 Task: Sort the products in the category "Tortillas" by relevance.
Action: Mouse moved to (15, 81)
Screenshot: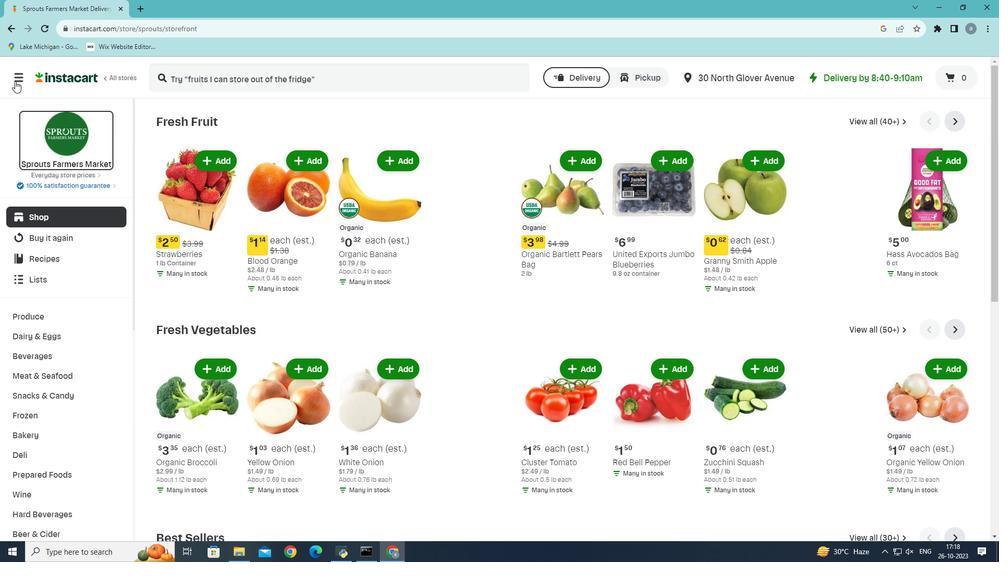 
Action: Mouse pressed left at (15, 81)
Screenshot: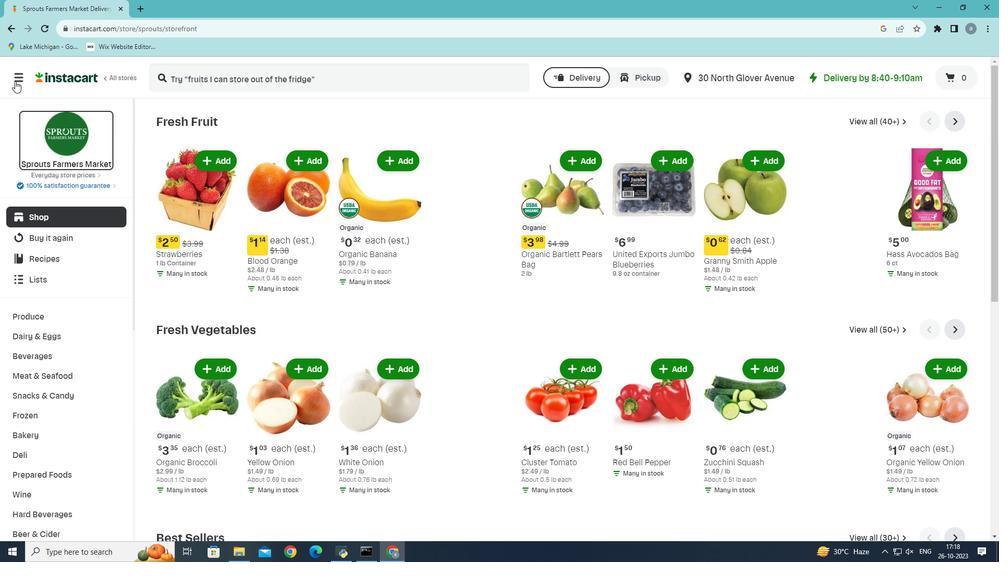 
Action: Mouse moved to (45, 300)
Screenshot: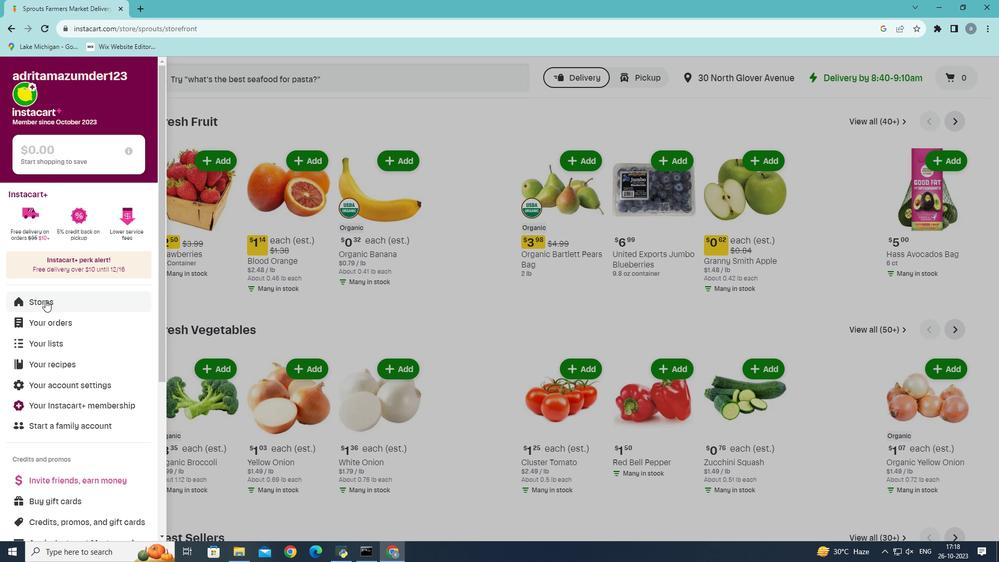 
Action: Mouse pressed left at (45, 300)
Screenshot: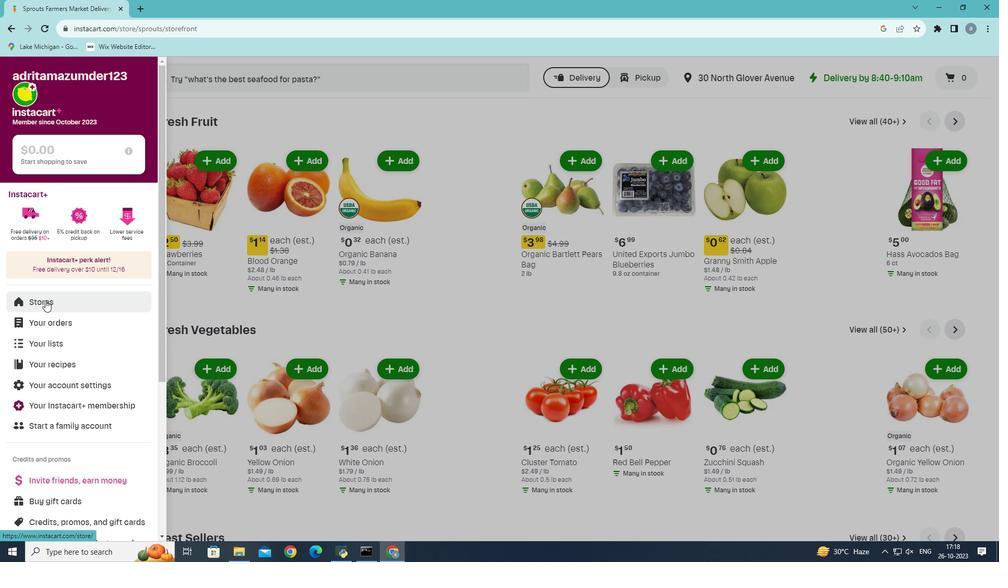 
Action: Mouse moved to (250, 118)
Screenshot: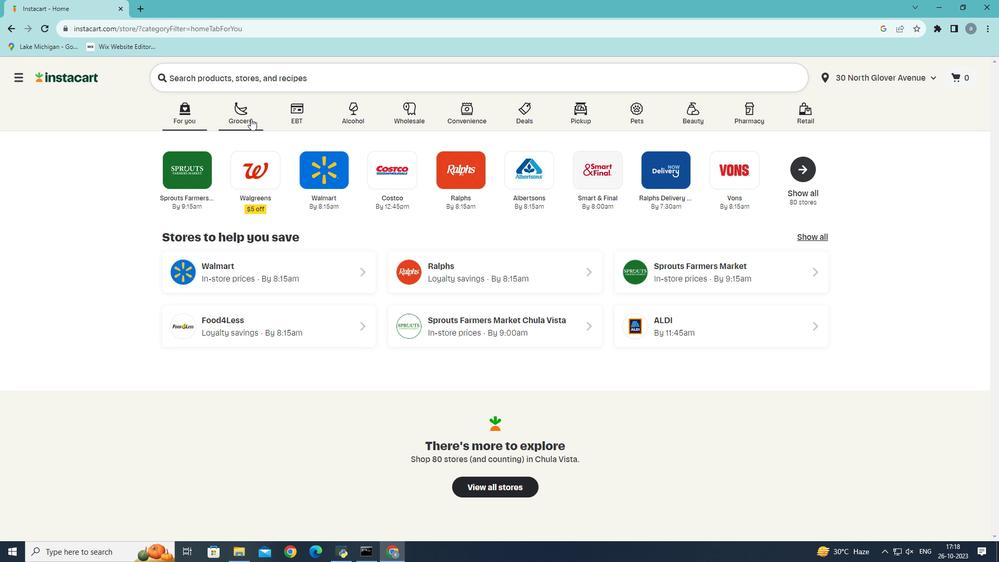 
Action: Mouse pressed left at (250, 118)
Screenshot: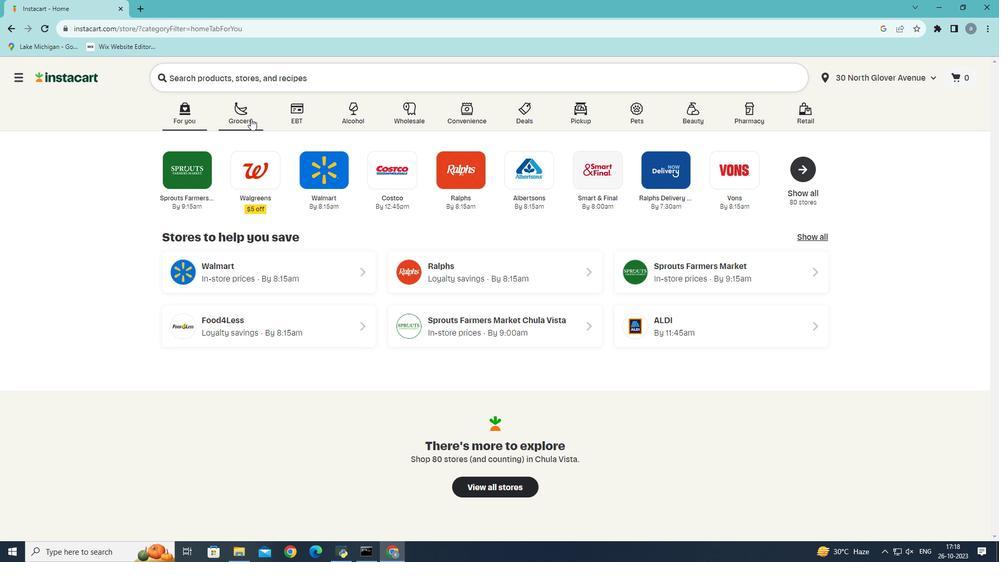 
Action: Mouse moved to (220, 302)
Screenshot: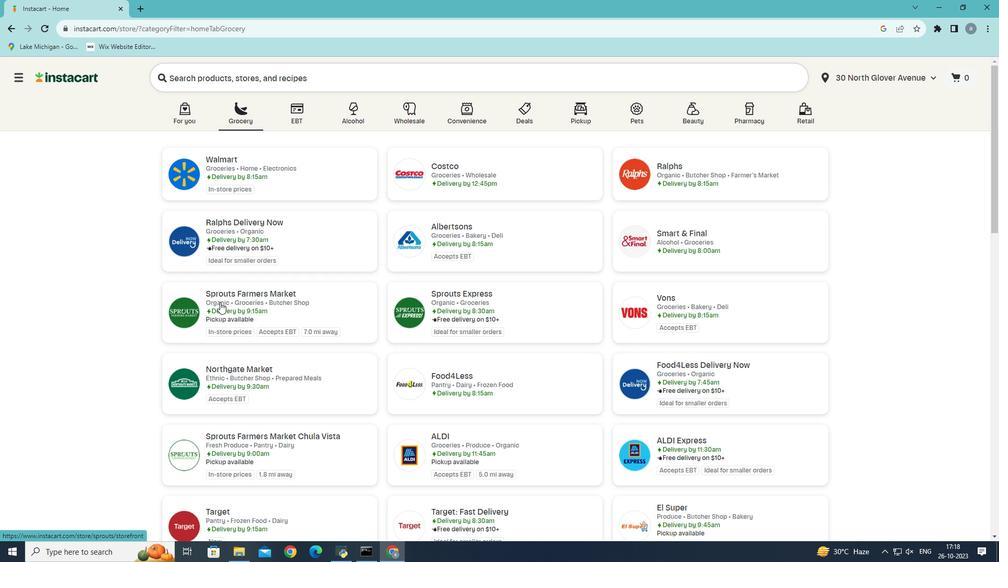 
Action: Mouse pressed left at (220, 302)
Screenshot: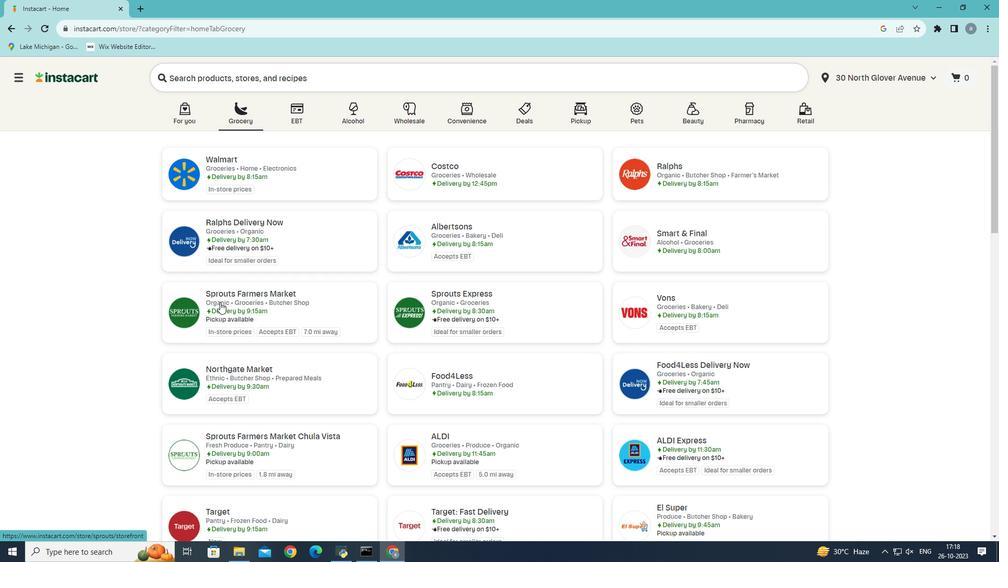 
Action: Mouse moved to (34, 431)
Screenshot: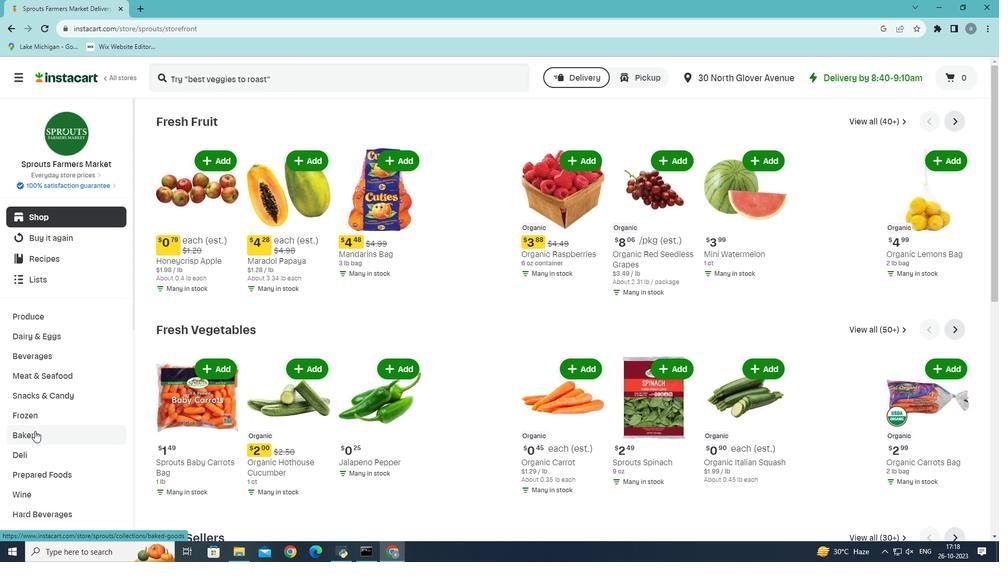 
Action: Mouse pressed left at (34, 431)
Screenshot: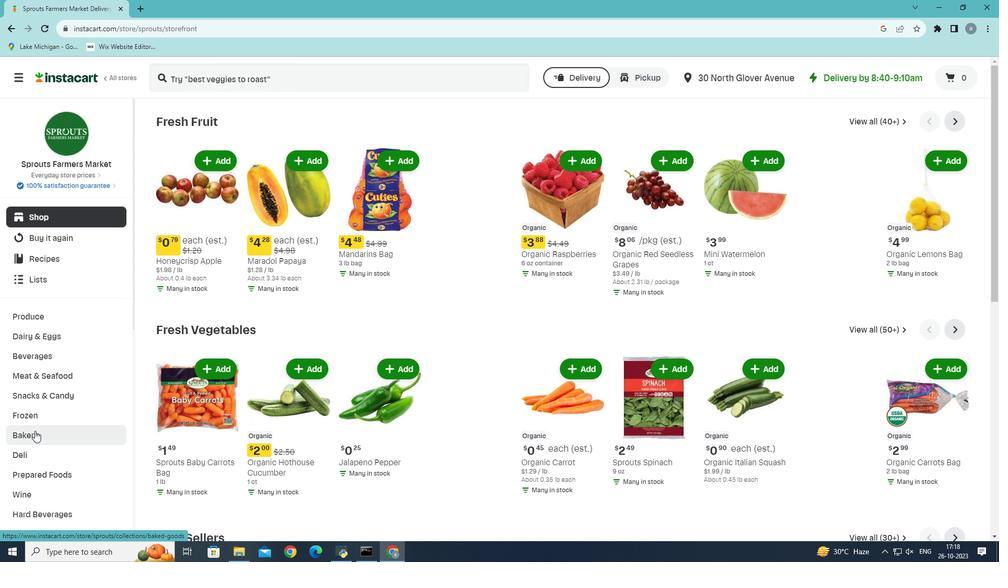 
Action: Mouse moved to (797, 141)
Screenshot: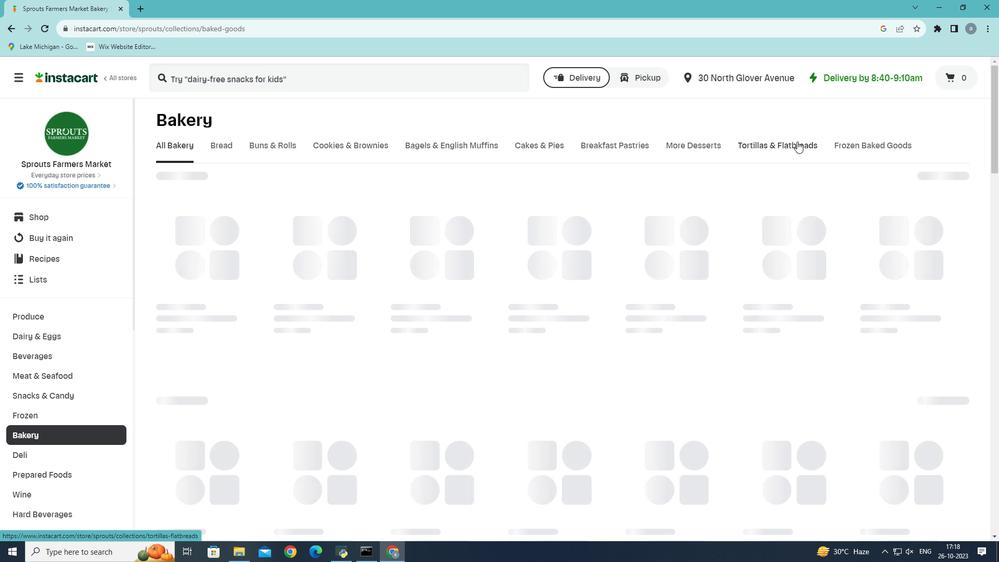 
Action: Mouse pressed left at (797, 141)
Screenshot: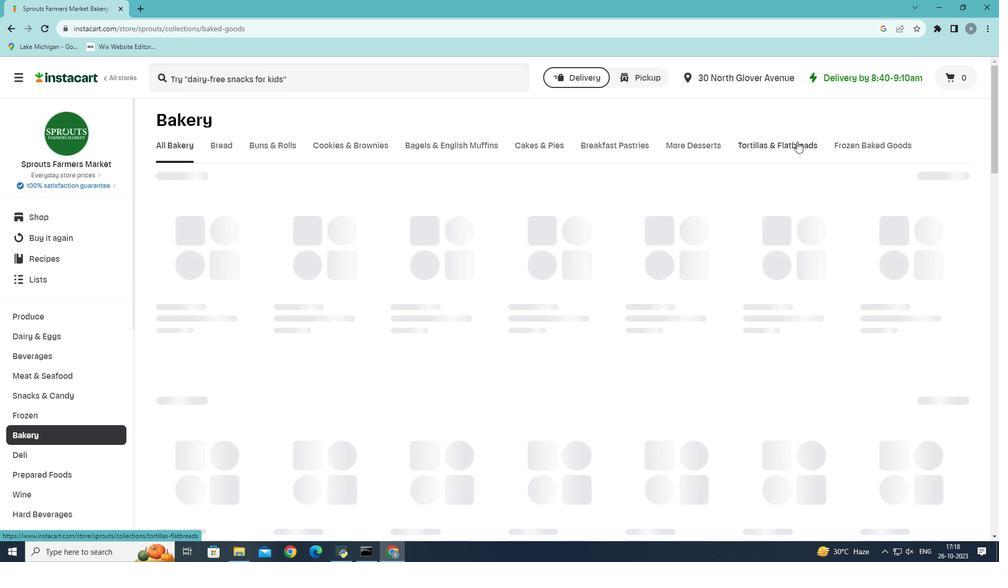 
Action: Mouse moved to (246, 186)
Screenshot: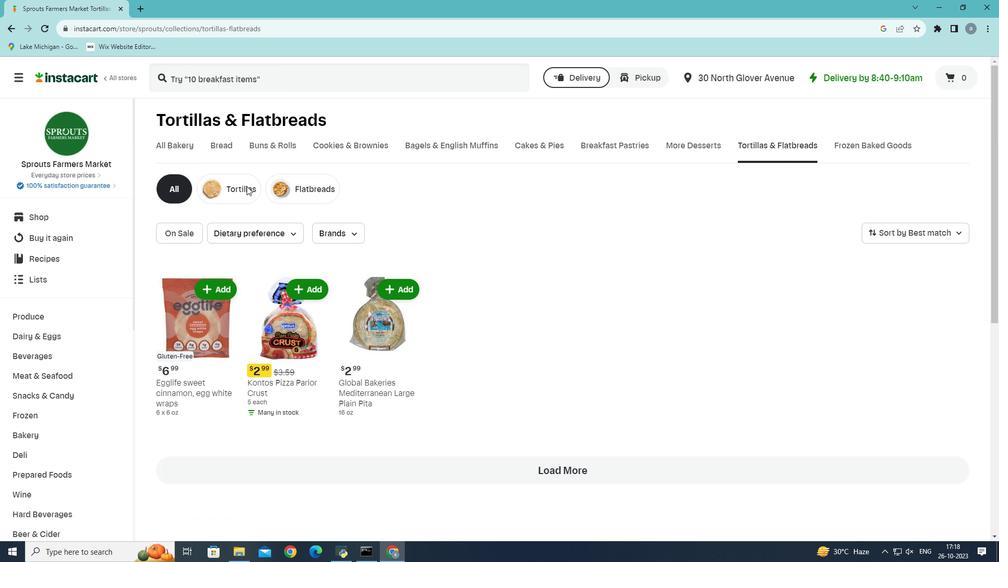 
Action: Mouse pressed left at (246, 186)
Screenshot: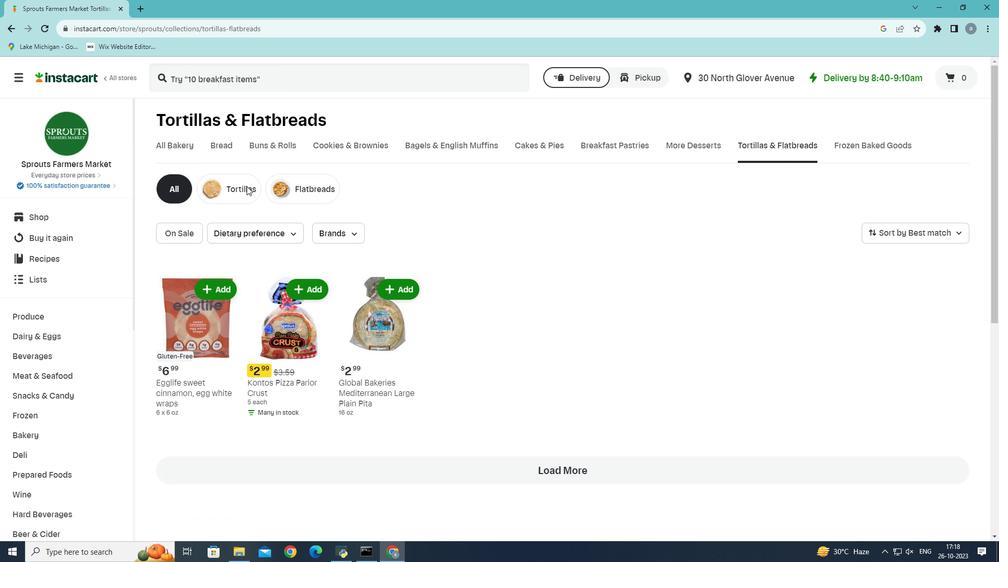 
Action: Mouse moved to (956, 231)
Screenshot: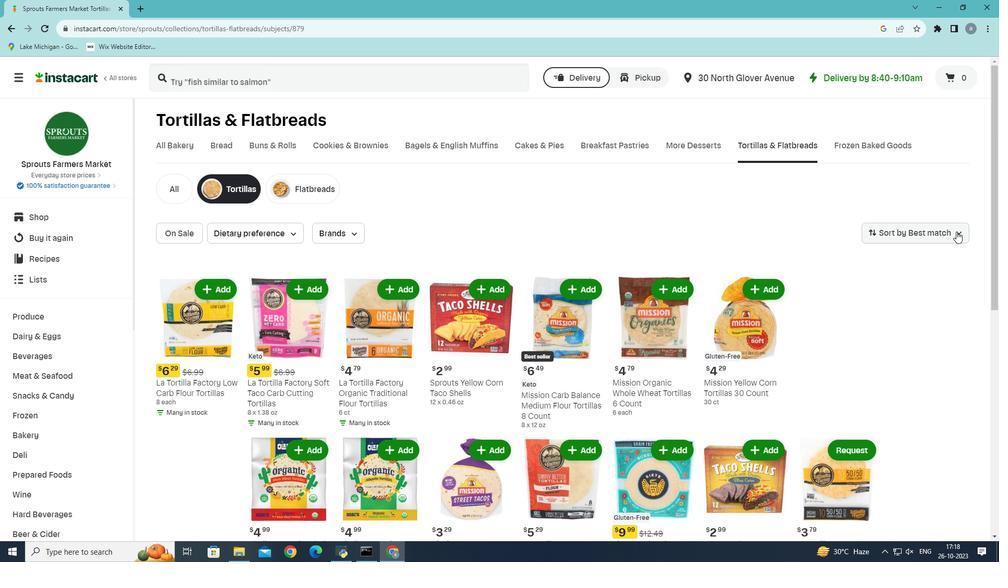 
Action: Mouse pressed left at (956, 231)
Screenshot: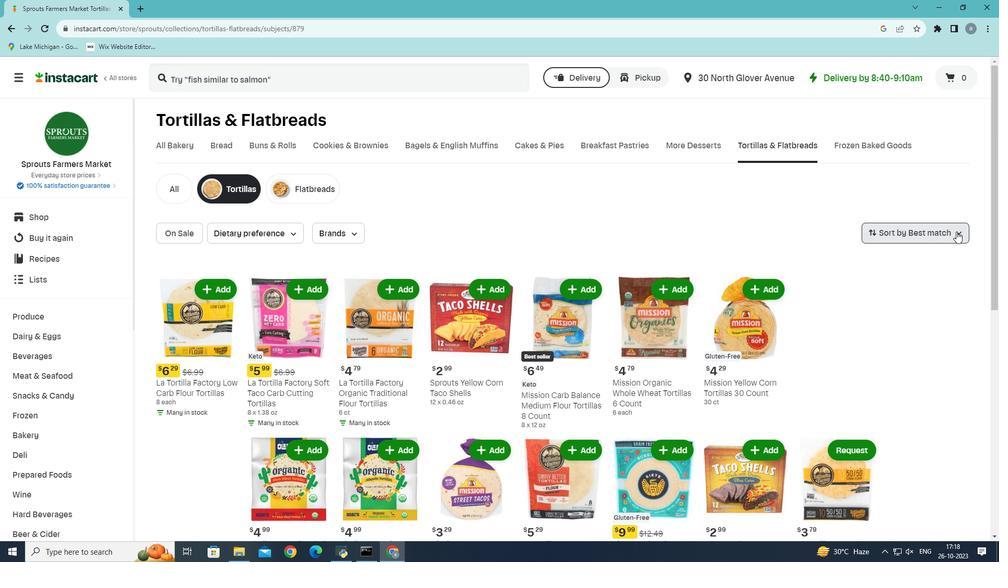 
Action: Mouse moved to (877, 386)
Screenshot: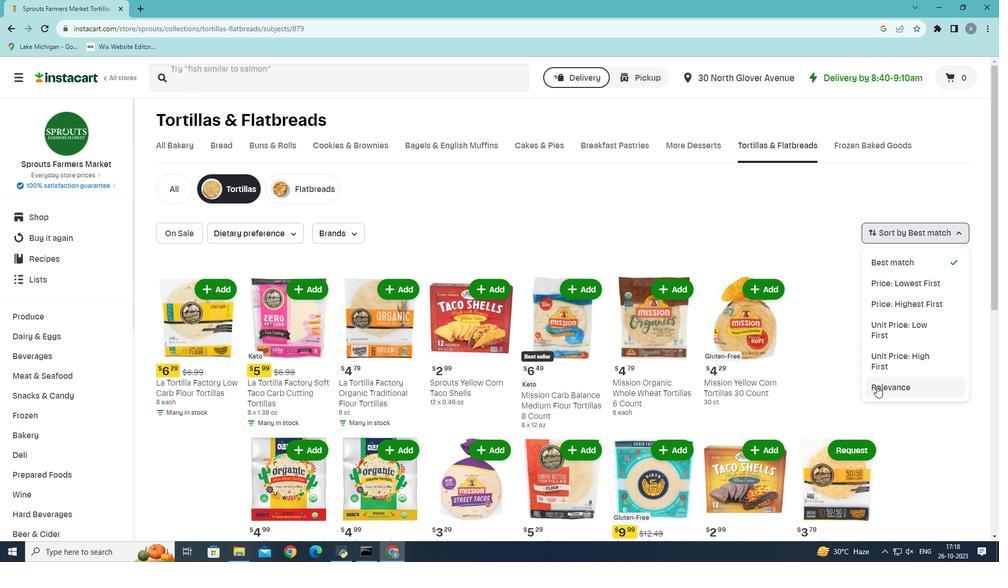 
Action: Mouse pressed left at (877, 386)
Screenshot: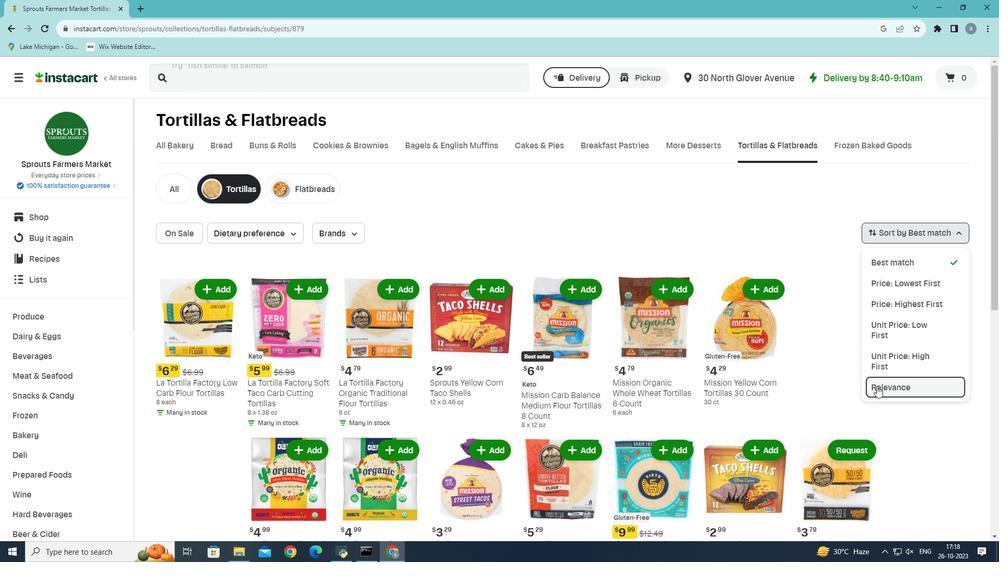 
Action: Mouse moved to (867, 364)
Screenshot: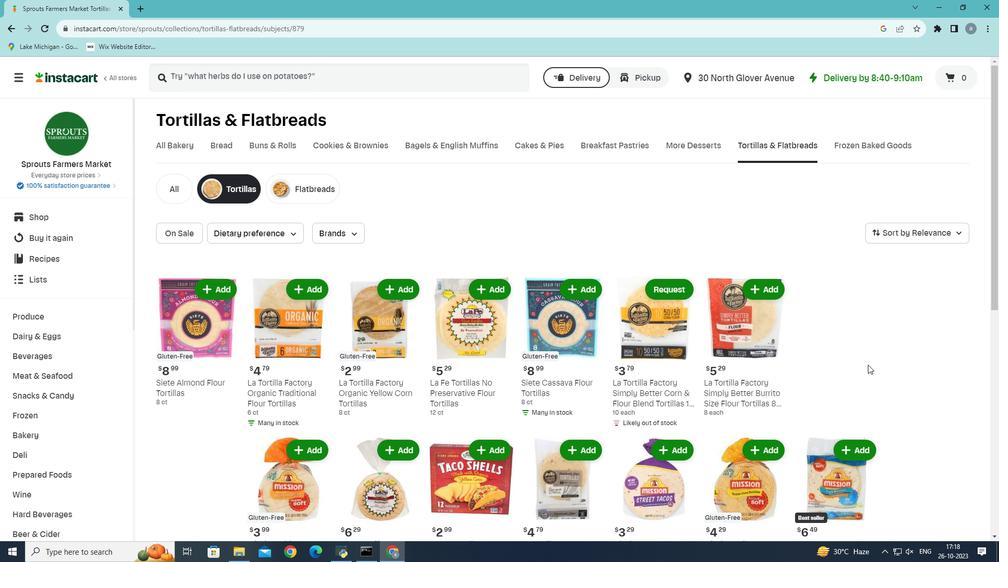 
